 Task: Add Sprouts Hatch Chile Guacamole to the cart.
Action: Mouse moved to (948, 286)
Screenshot: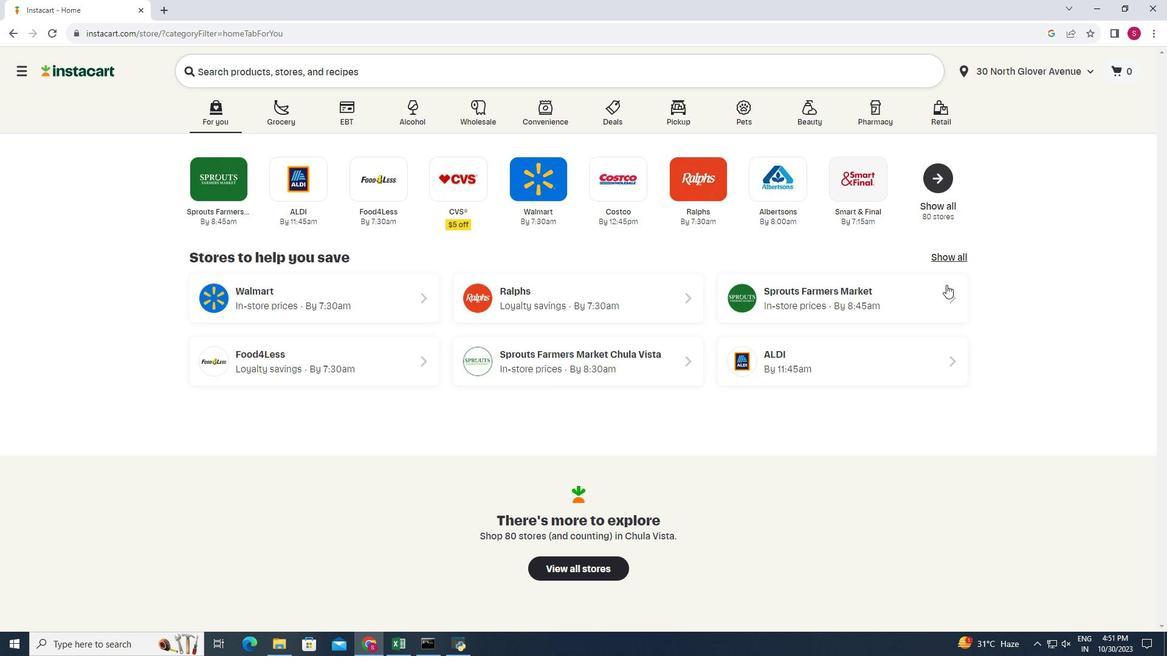 
Action: Mouse pressed left at (948, 286)
Screenshot: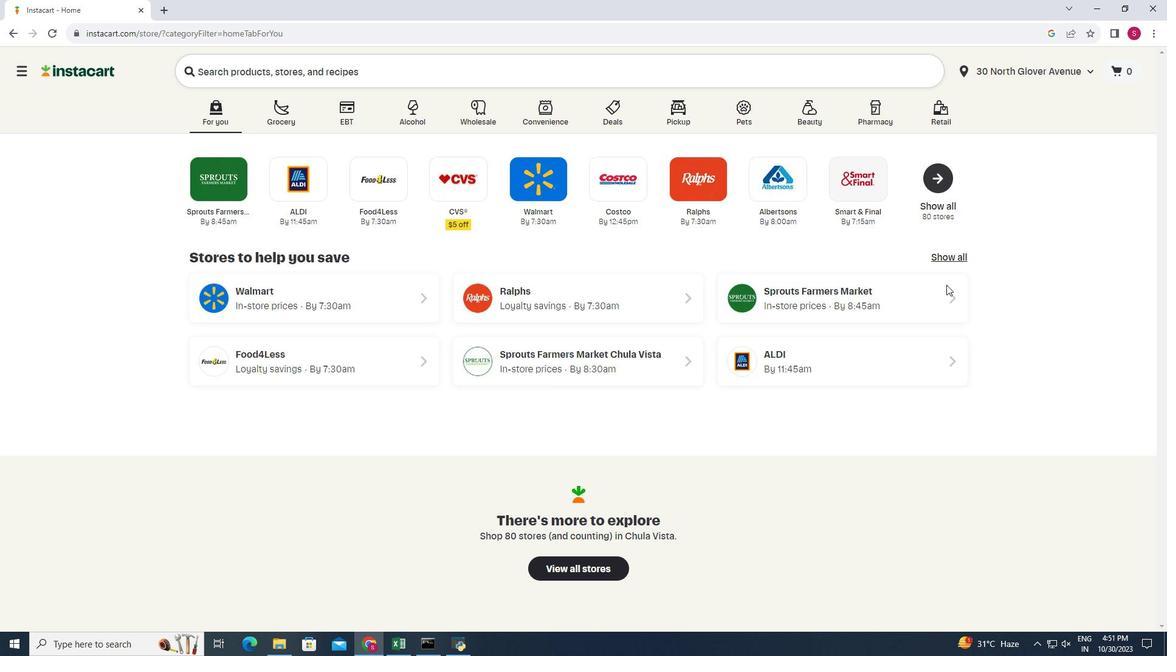 
Action: Mouse moved to (44, 533)
Screenshot: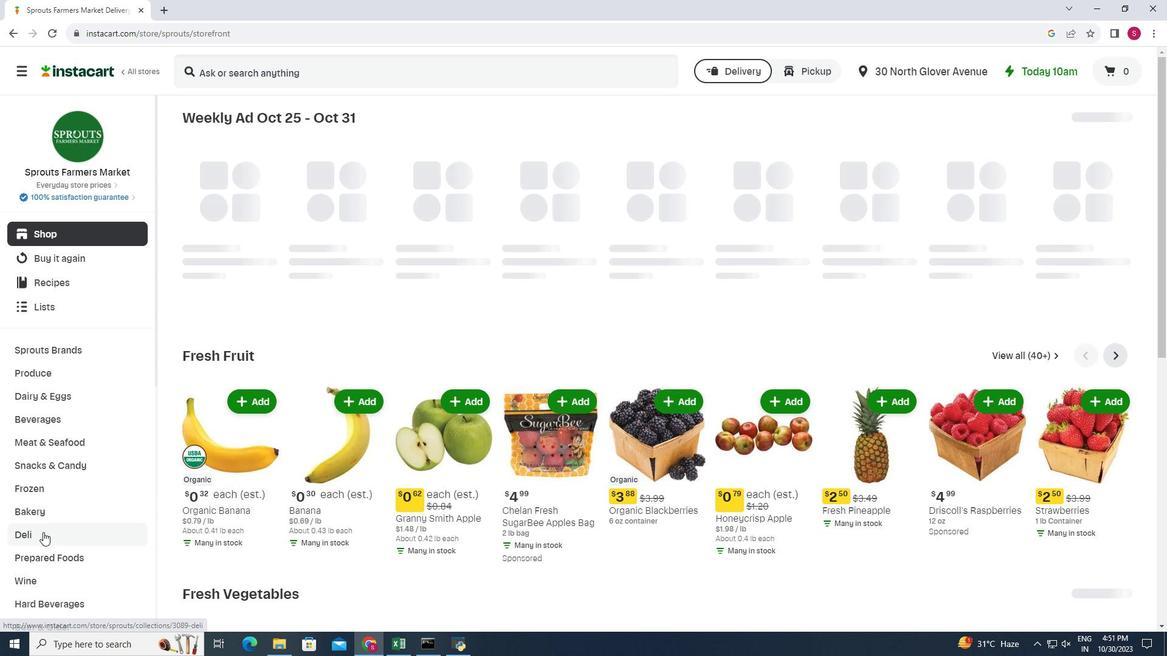 
Action: Mouse pressed left at (44, 533)
Screenshot: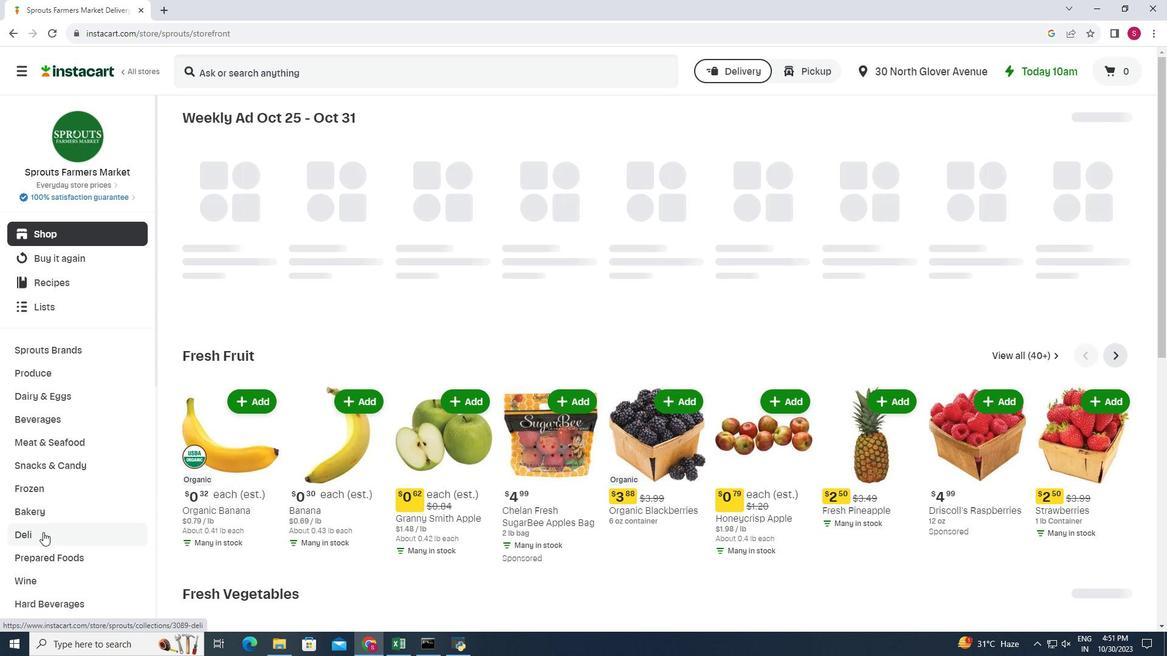 
Action: Mouse moved to (399, 153)
Screenshot: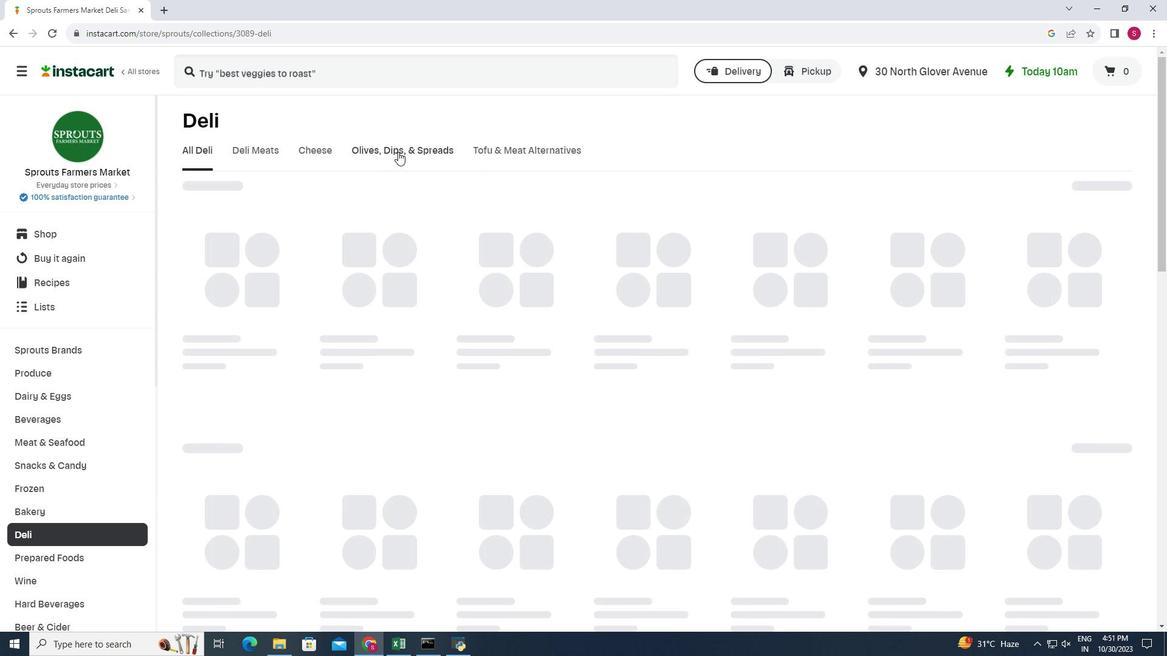 
Action: Mouse pressed left at (399, 153)
Screenshot: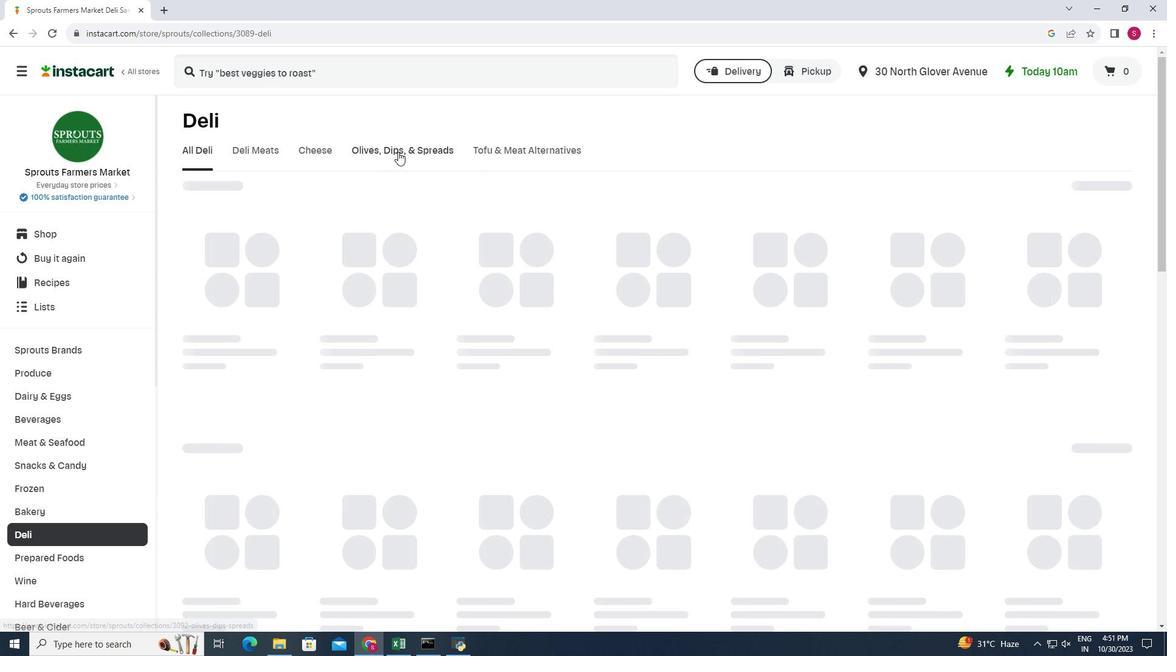 
Action: Mouse moved to (388, 203)
Screenshot: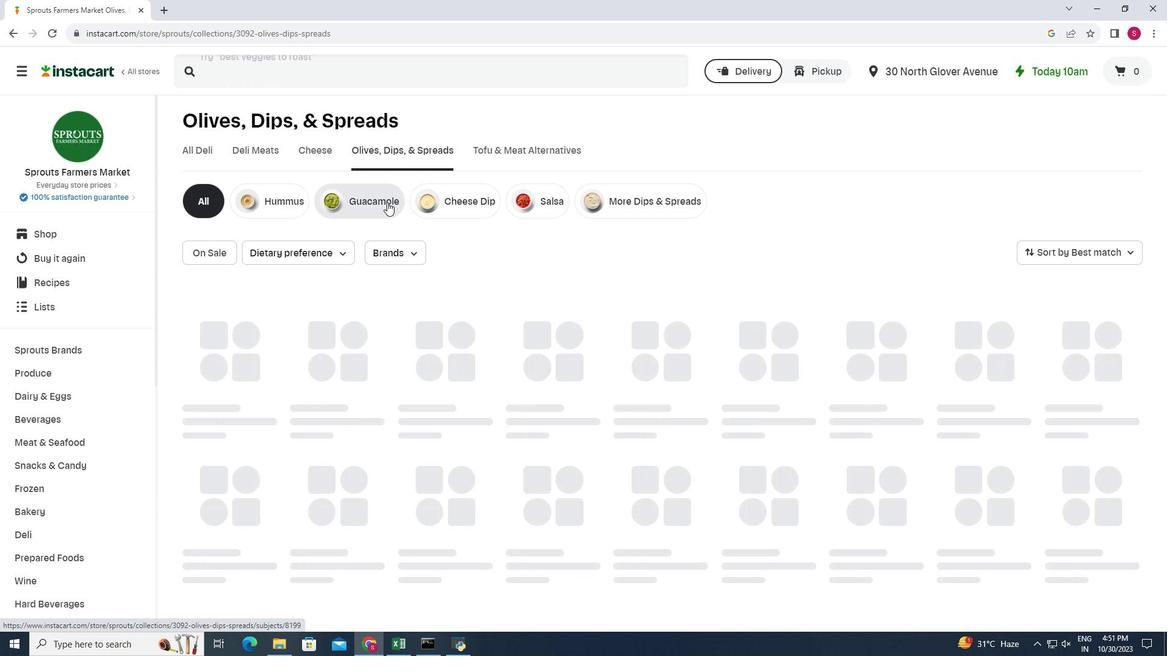 
Action: Mouse pressed left at (388, 203)
Screenshot: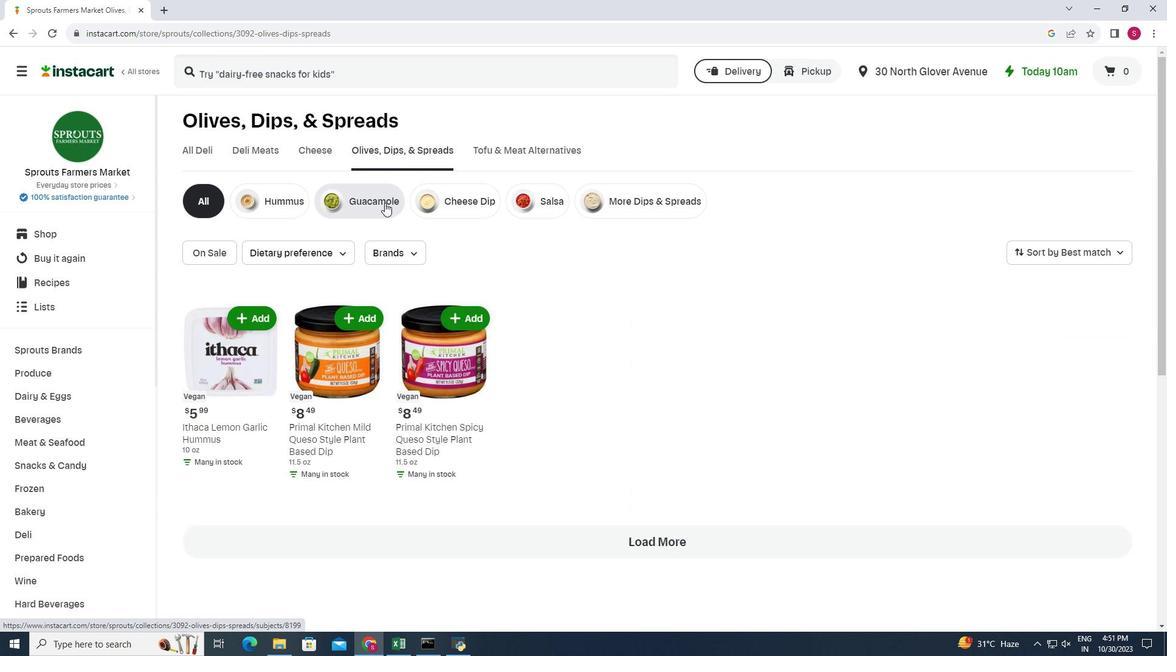 
Action: Mouse moved to (956, 245)
Screenshot: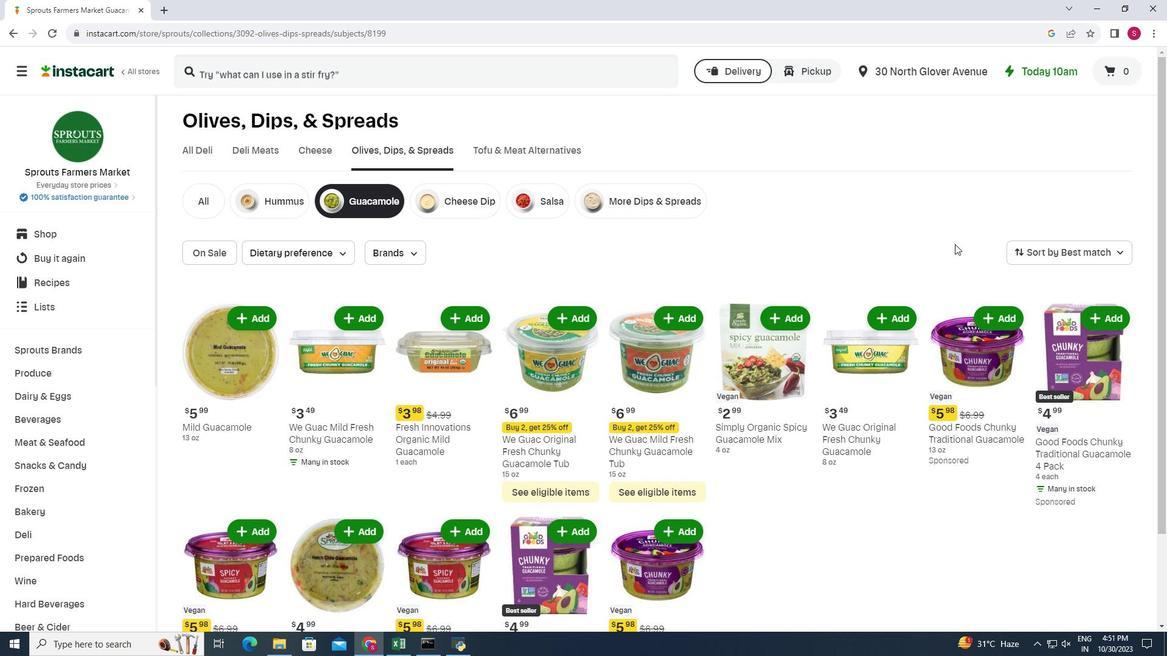 
Action: Mouse scrolled (956, 245) with delta (0, 0)
Screenshot: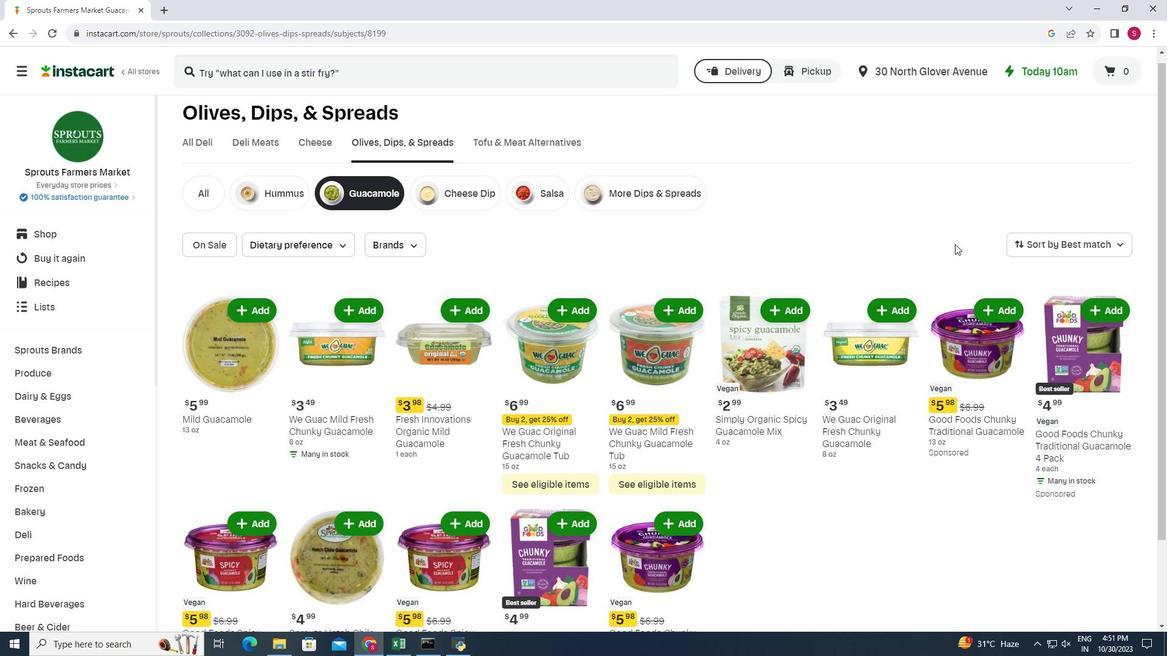 
Action: Mouse moved to (993, 378)
Screenshot: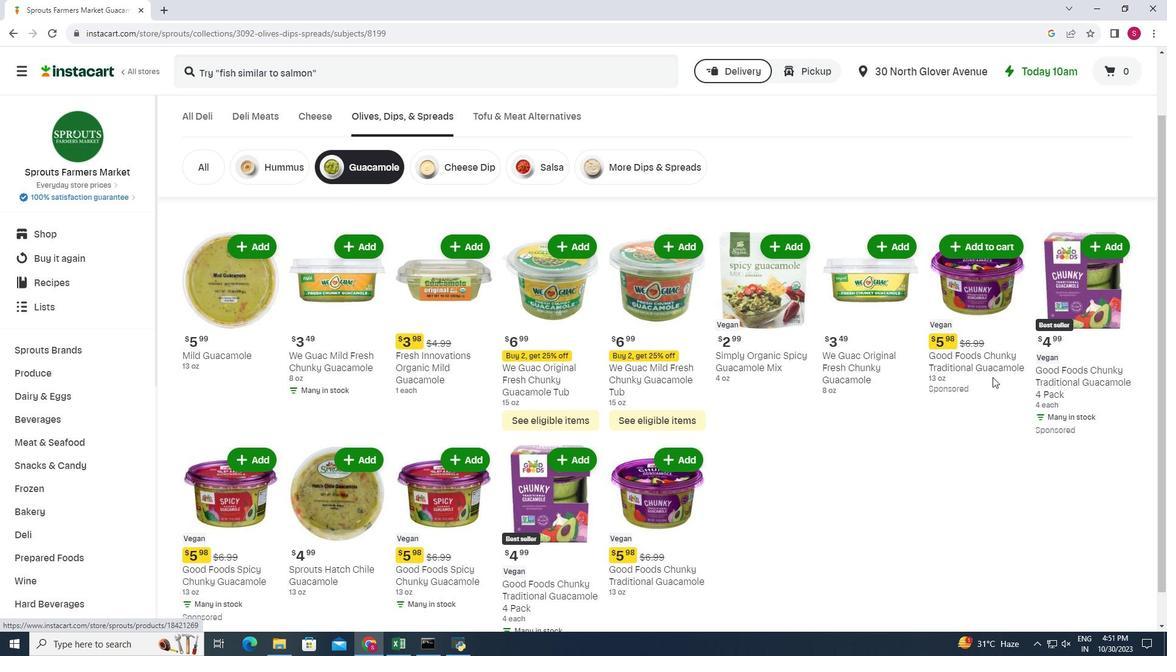 
Action: Mouse scrolled (993, 377) with delta (0, 0)
Screenshot: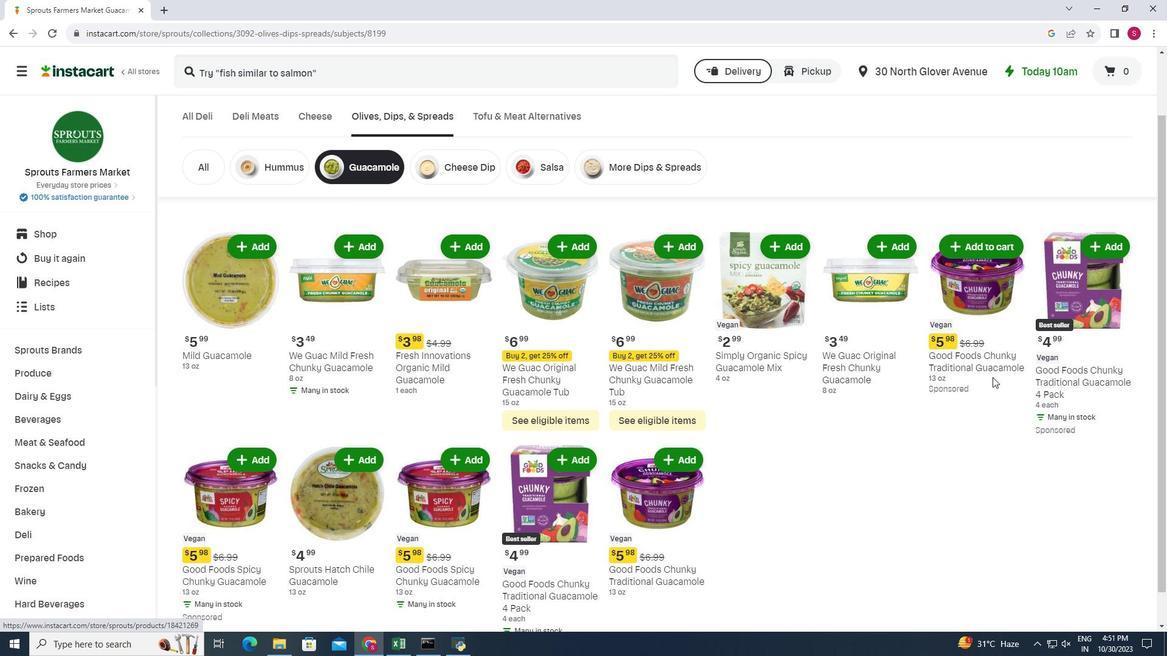 
Action: Mouse moved to (994, 378)
Screenshot: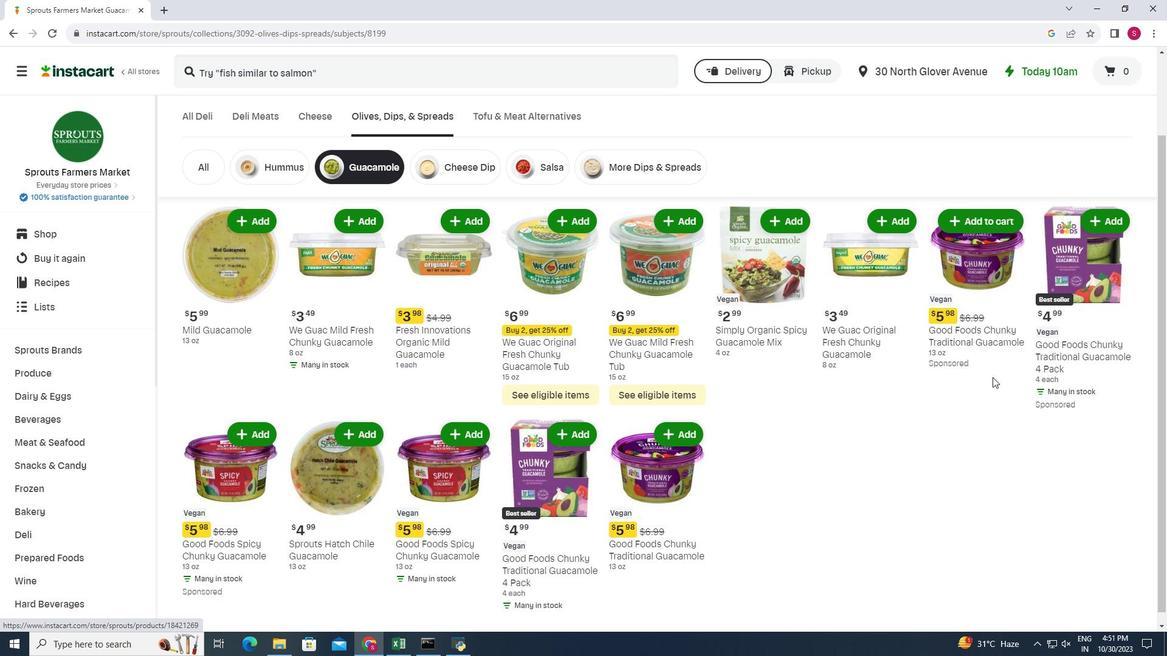 
Action: Mouse scrolled (994, 378) with delta (0, 0)
Screenshot: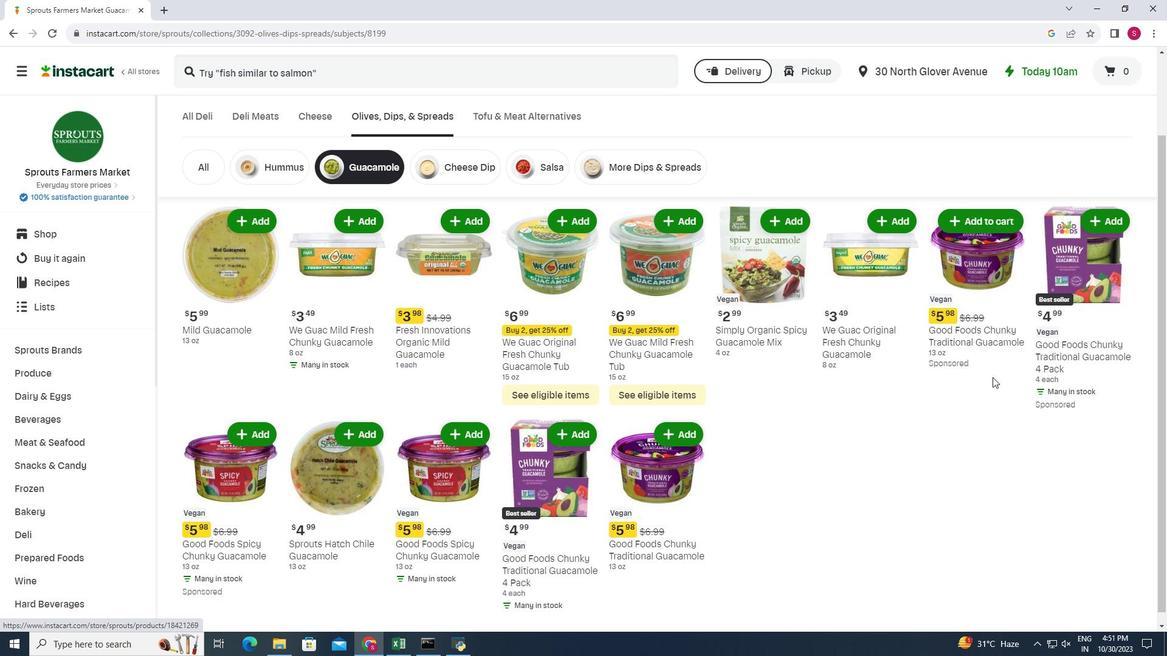 
Action: Mouse moved to (369, 426)
Screenshot: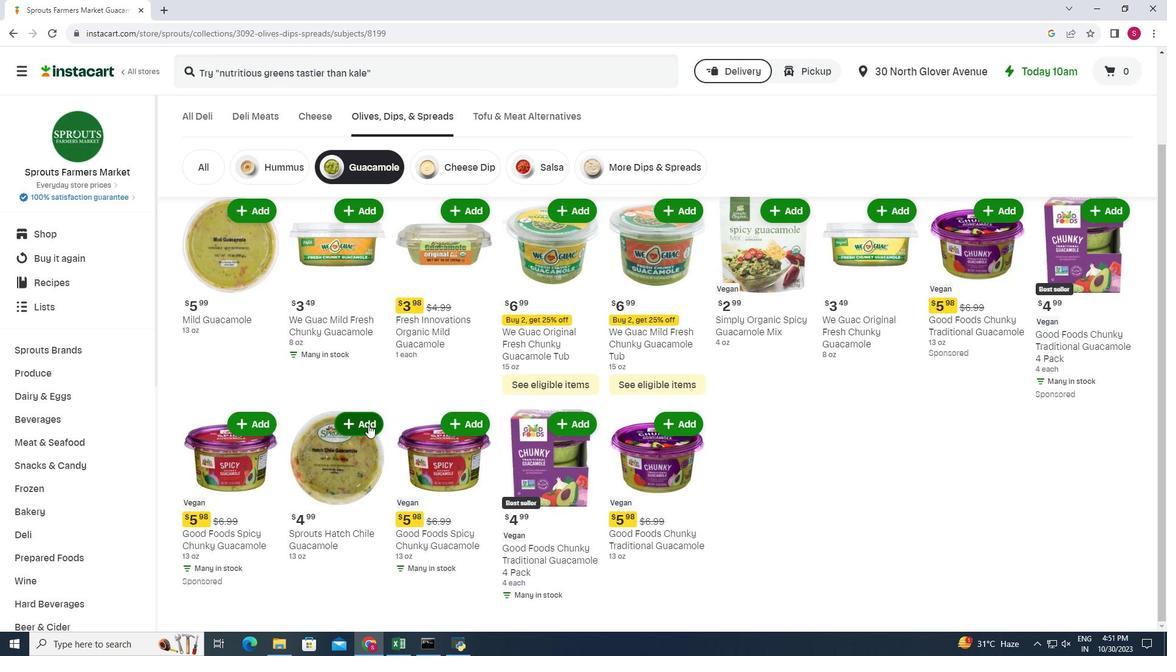 
Action: Mouse pressed left at (369, 426)
Screenshot: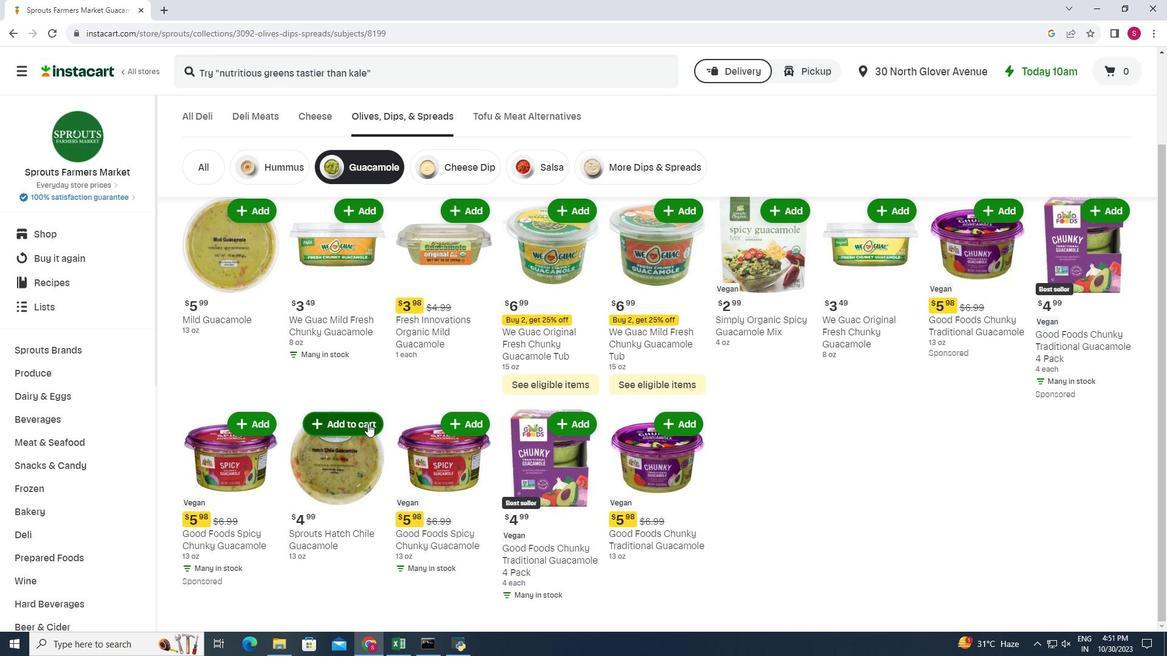 
Action: Mouse moved to (402, 392)
Screenshot: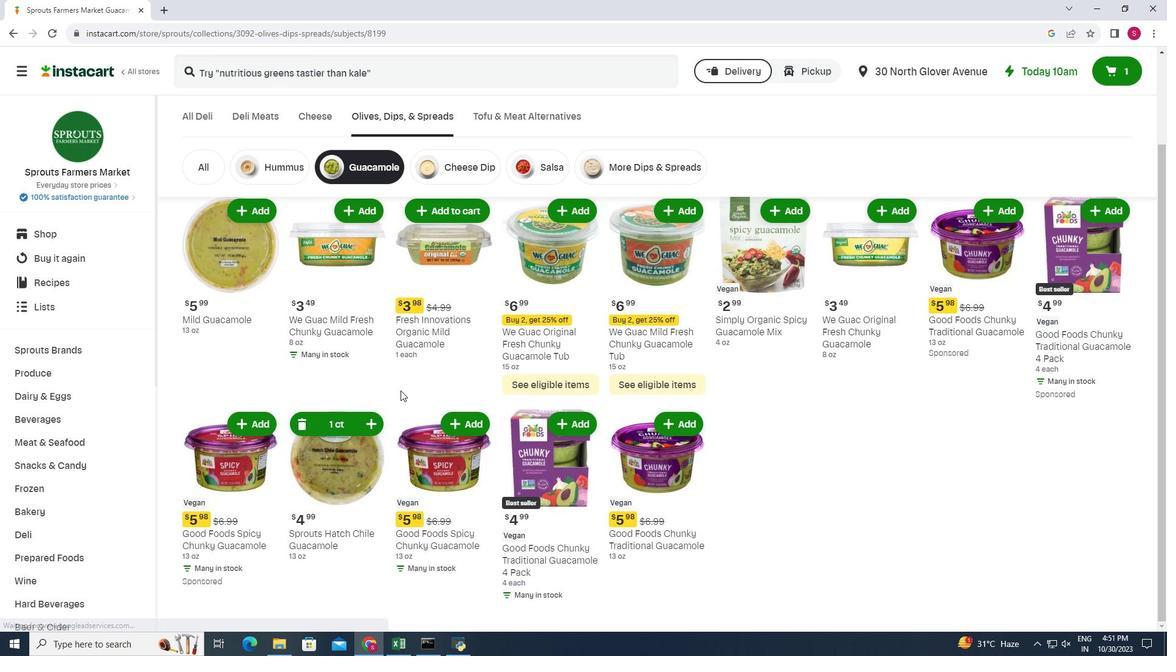 
